 Task: For heading  Tahoma with underline.  font size for heading20,  'Change the font style of data to'Arial.  and font size to 12,  Change the alignment of both headline & data to Align left.  In the sheet  Innovate Sales review 
Action: Mouse moved to (64, 95)
Screenshot: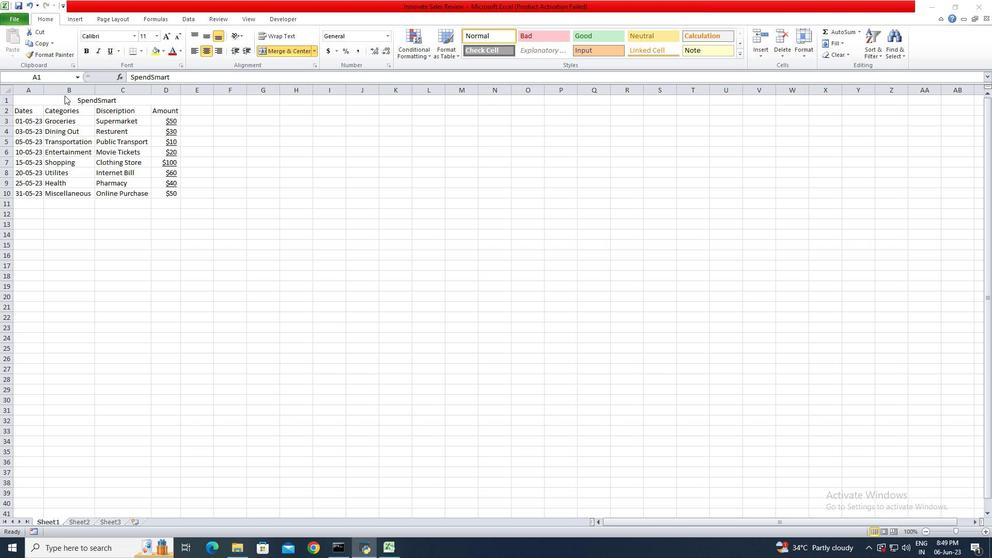 
Action: Mouse pressed left at (64, 95)
Screenshot: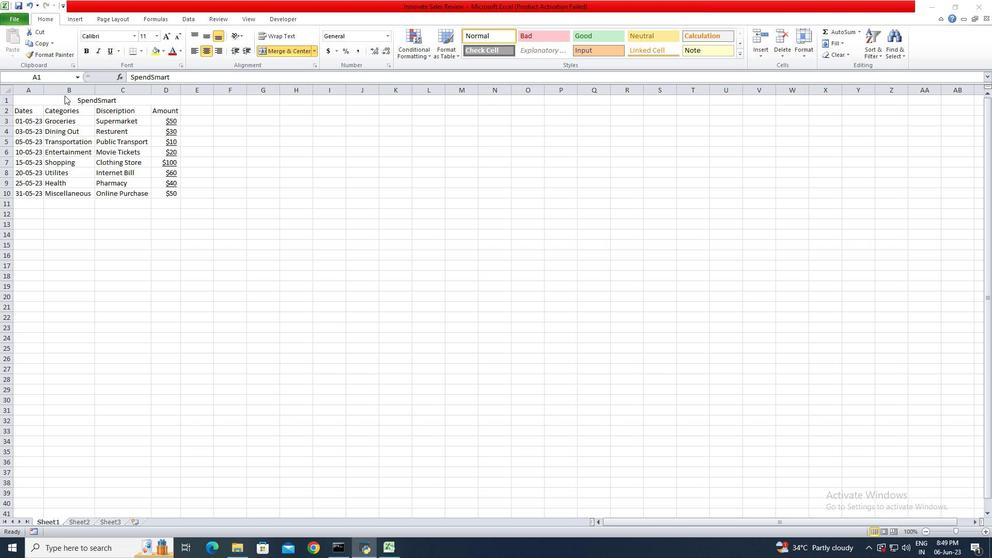 
Action: Mouse moved to (135, 36)
Screenshot: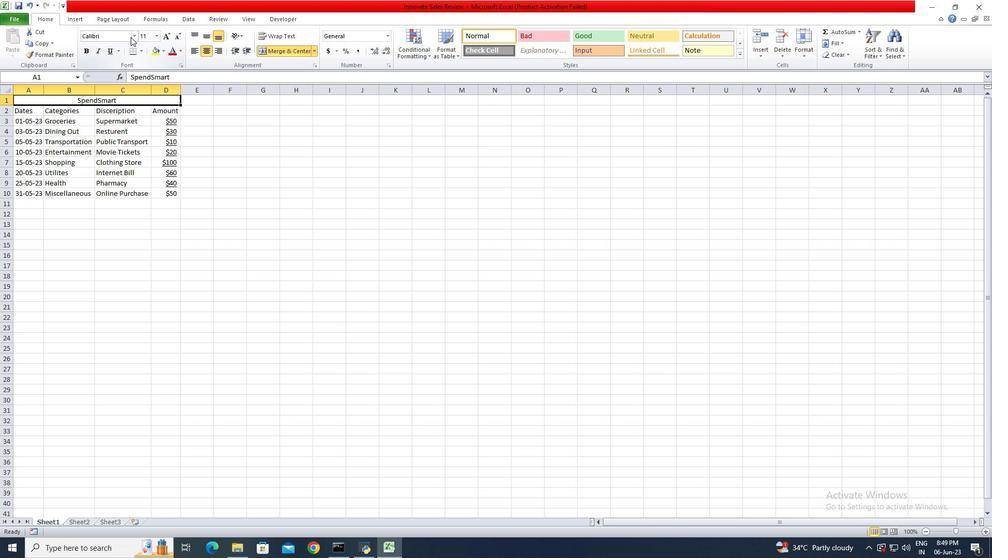 
Action: Mouse pressed left at (135, 36)
Screenshot: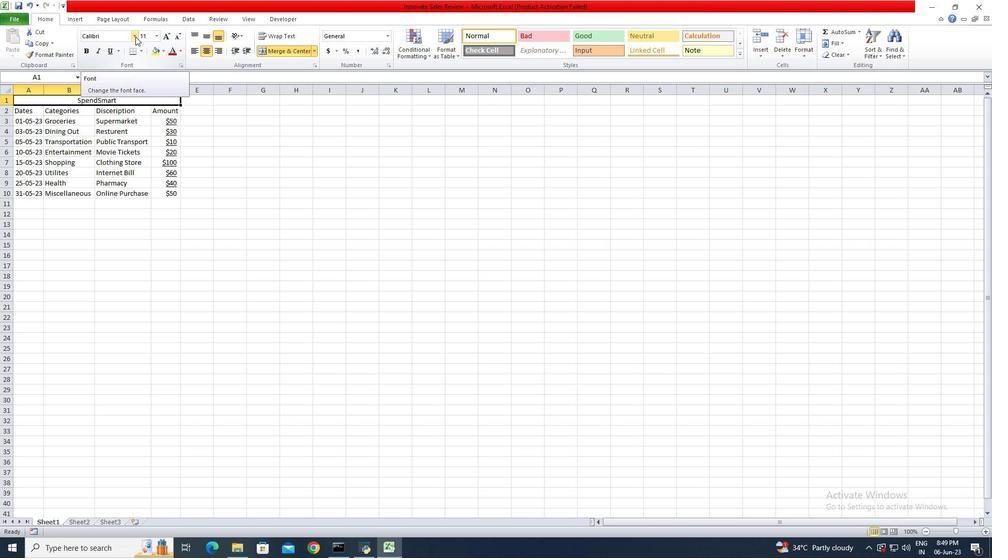 
Action: Mouse moved to (222, 81)
Screenshot: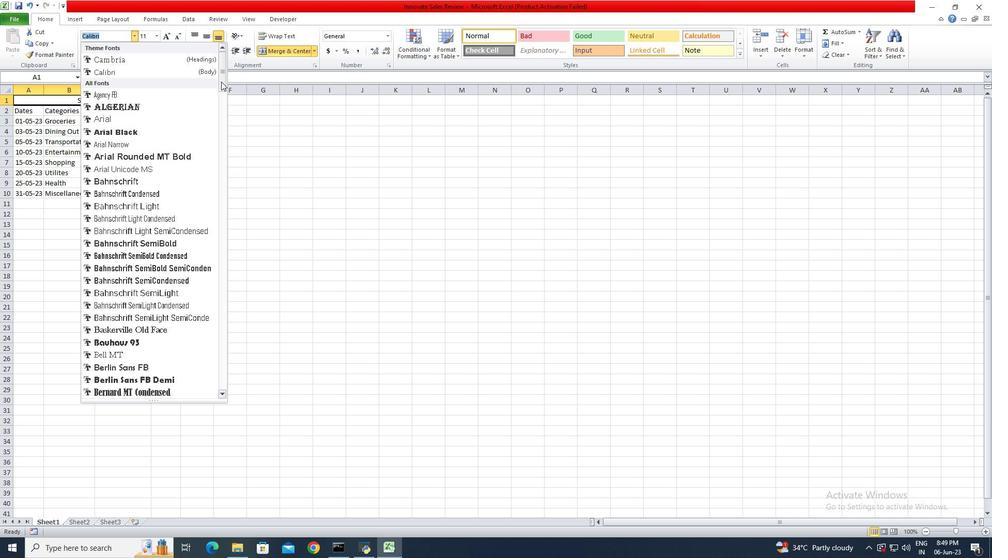 
Action: Mouse pressed left at (222, 81)
Screenshot: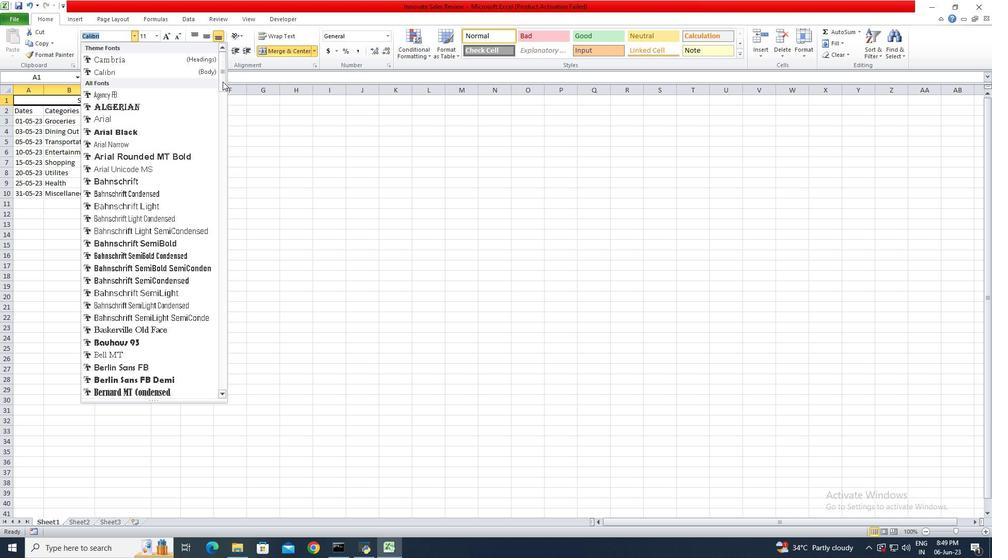 
Action: Mouse moved to (129, 165)
Screenshot: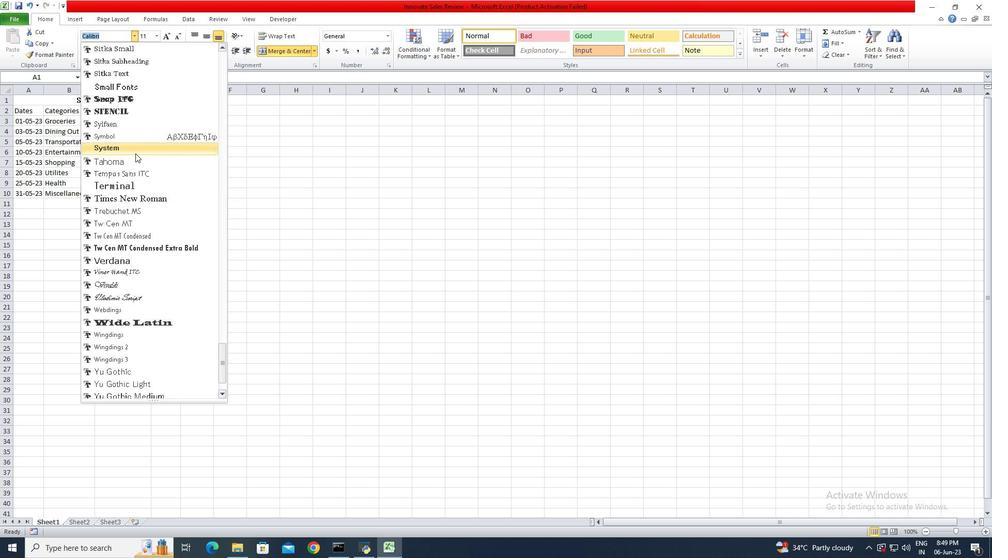 
Action: Mouse pressed left at (129, 165)
Screenshot: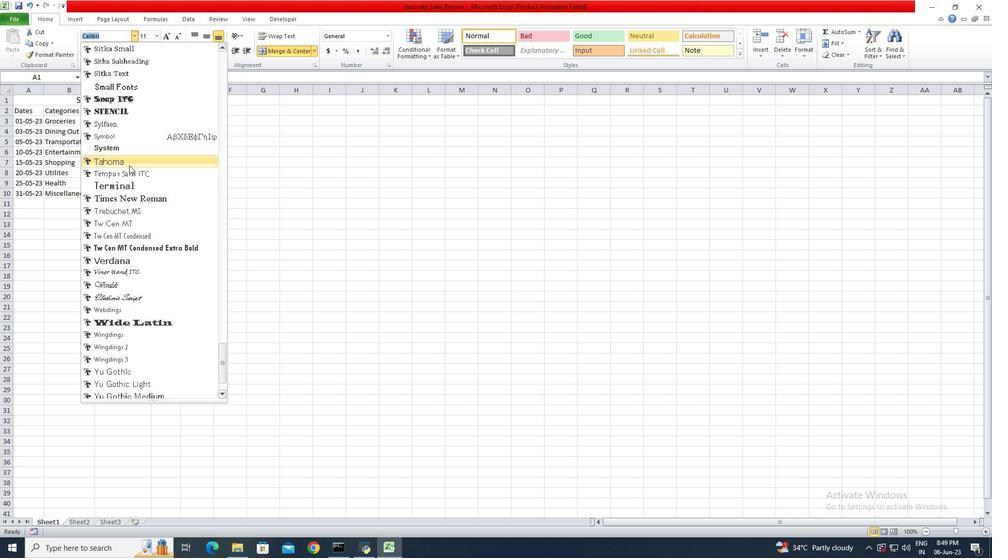
Action: Mouse moved to (112, 54)
Screenshot: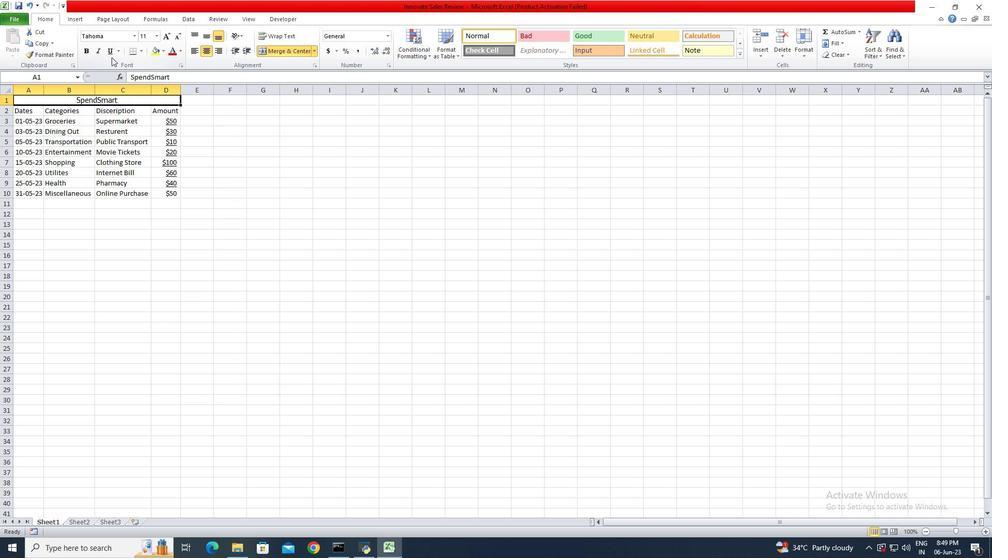 
Action: Mouse pressed left at (112, 54)
Screenshot: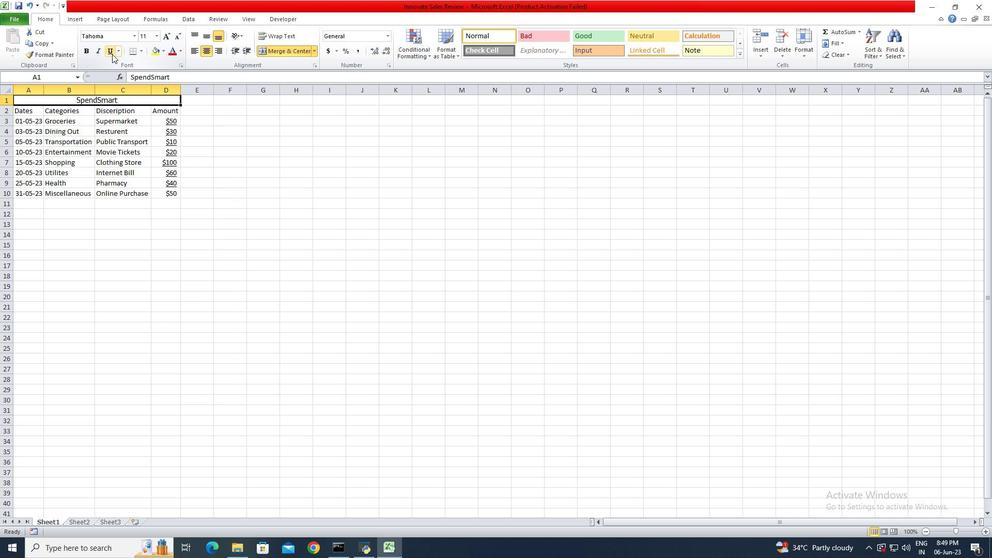 
Action: Mouse moved to (157, 38)
Screenshot: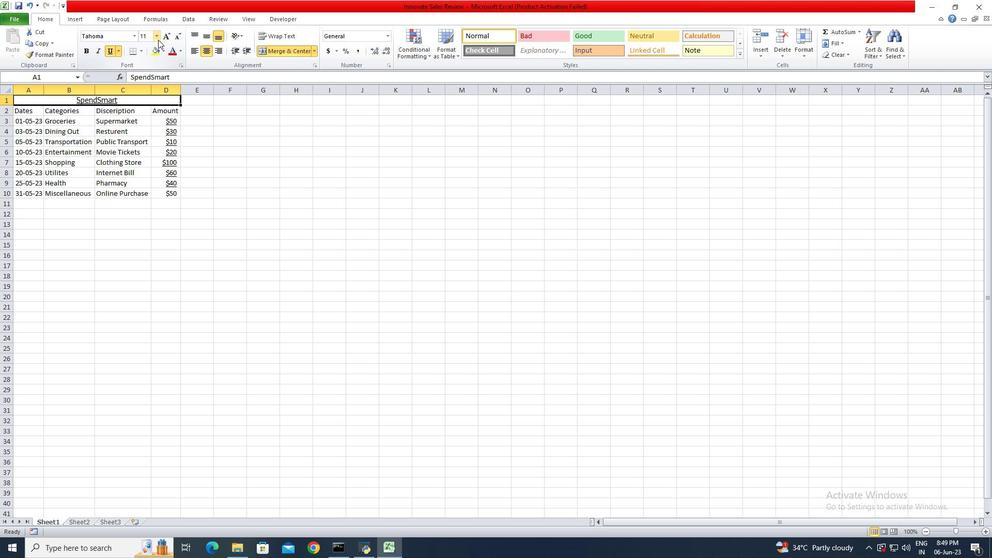 
Action: Mouse pressed left at (157, 38)
Screenshot: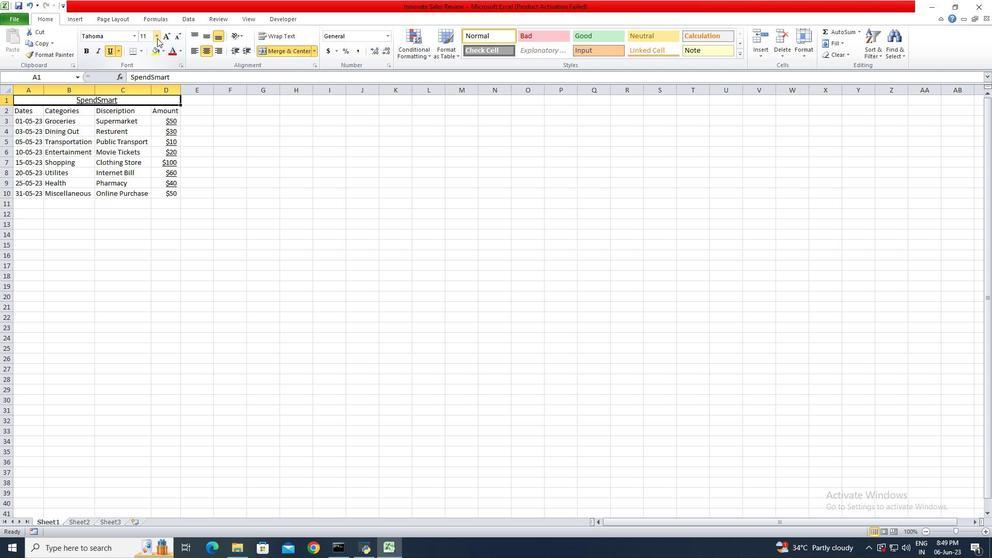 
Action: Mouse moved to (149, 117)
Screenshot: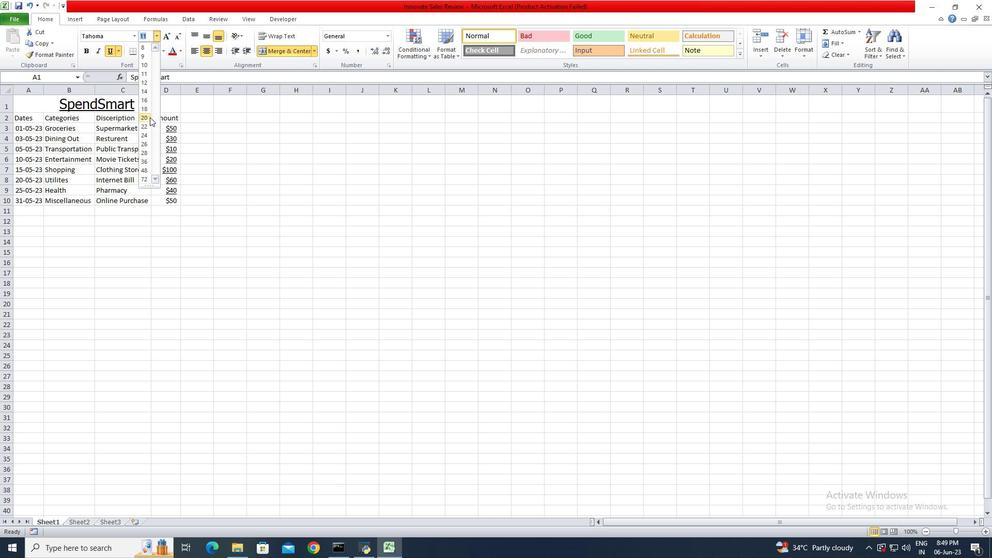 
Action: Mouse pressed left at (149, 117)
Screenshot: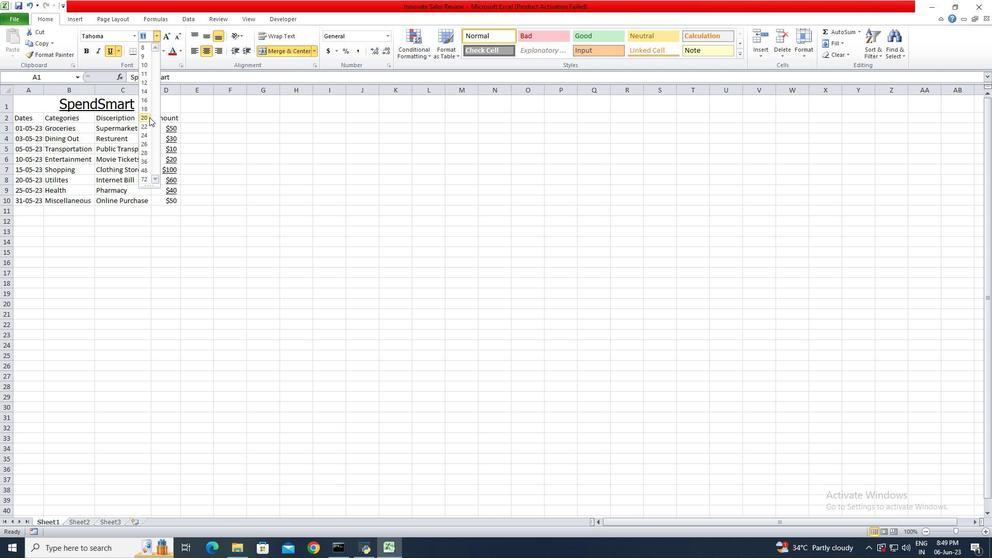 
Action: Mouse moved to (24, 117)
Screenshot: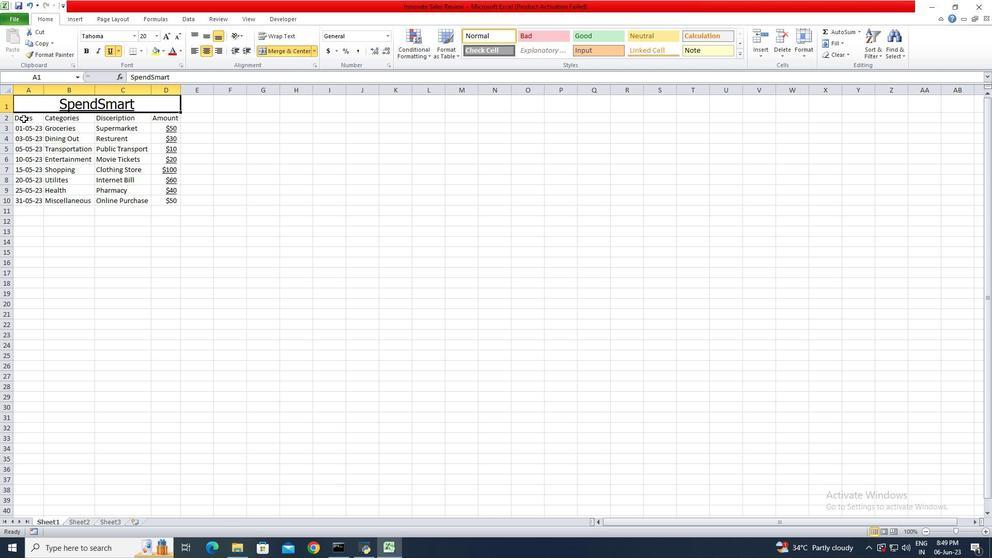 
Action: Mouse pressed left at (24, 117)
Screenshot: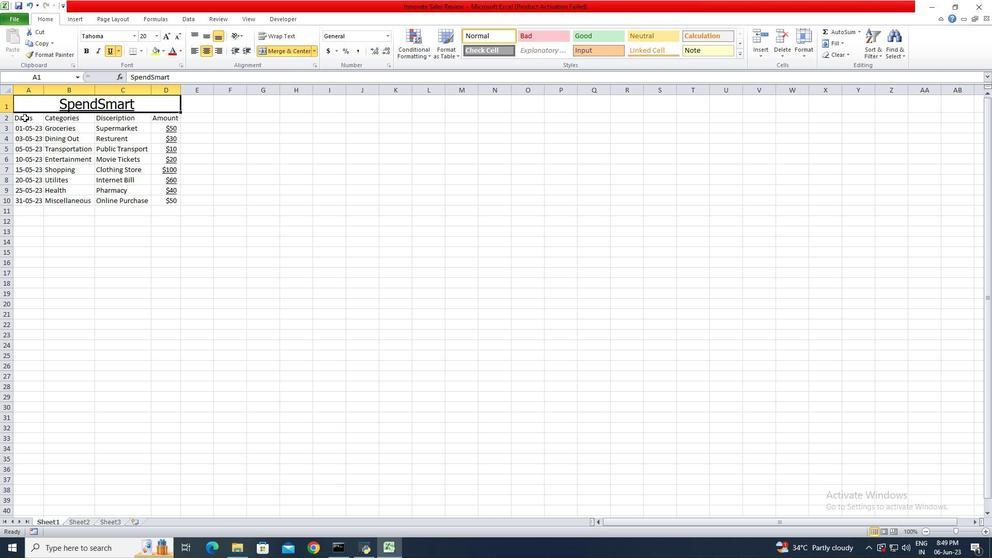 
Action: Mouse moved to (133, 35)
Screenshot: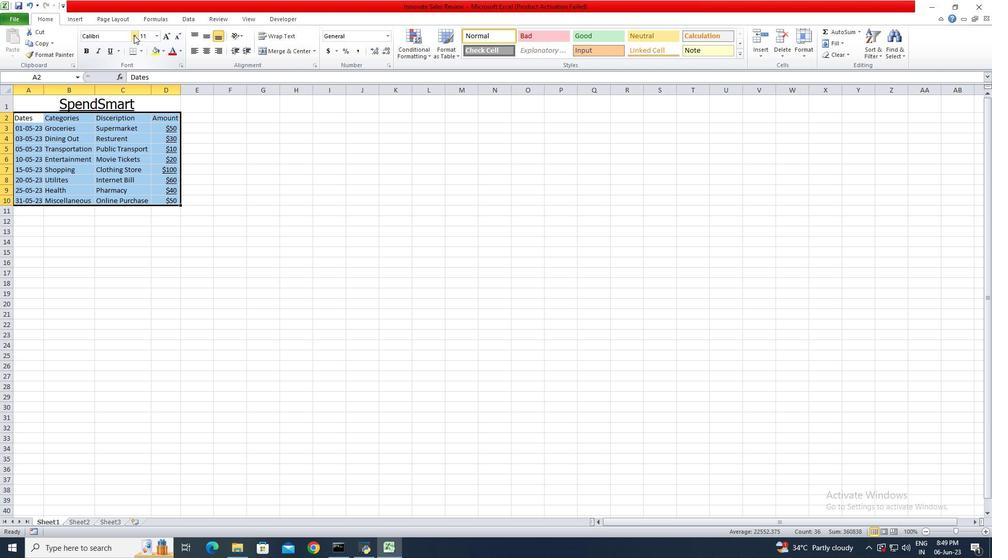 
Action: Mouse pressed left at (133, 35)
Screenshot: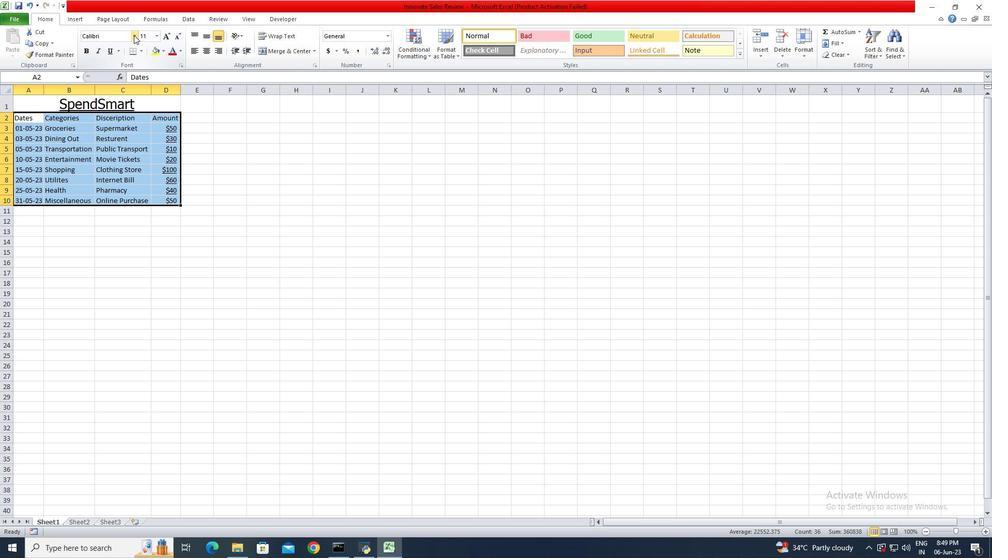 
Action: Mouse moved to (124, 119)
Screenshot: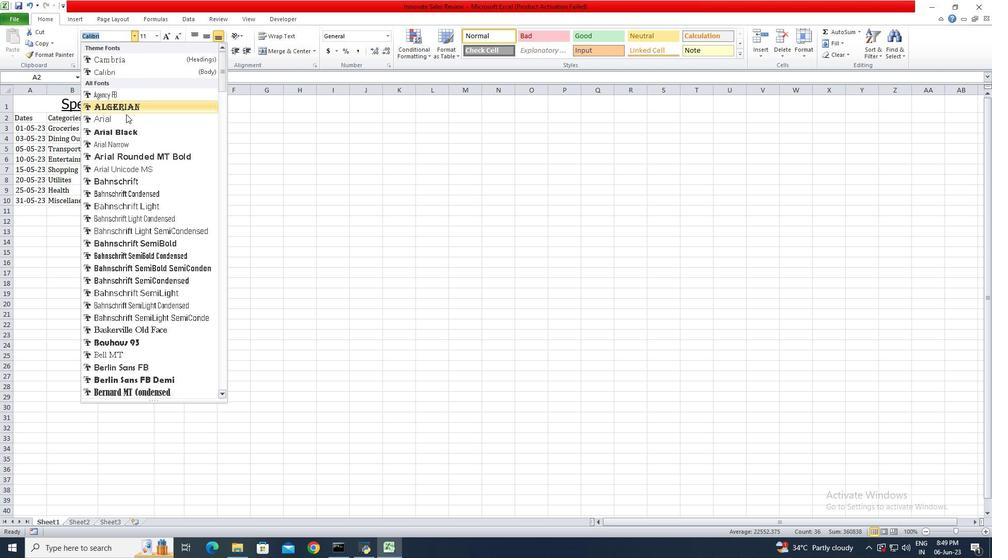 
Action: Mouse pressed left at (124, 119)
Screenshot: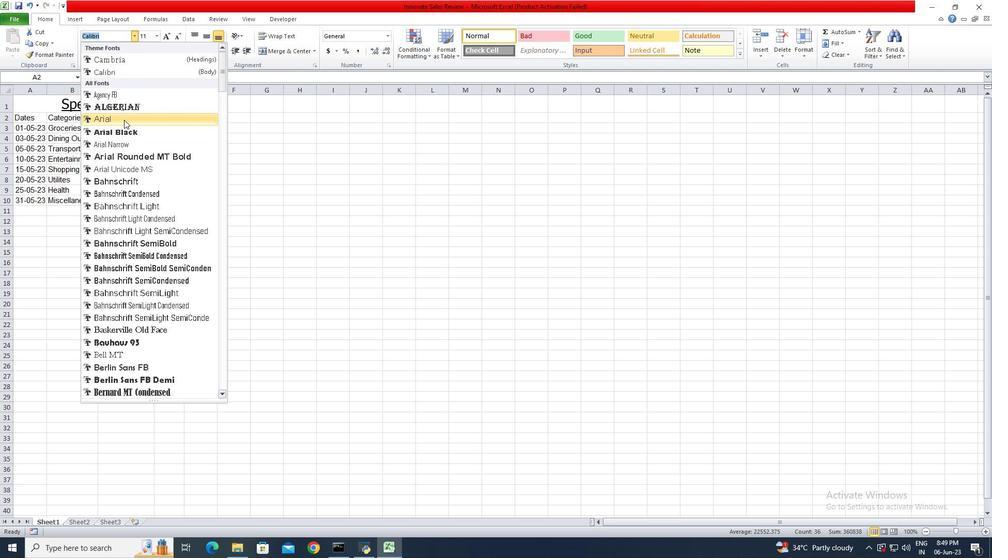 
Action: Mouse moved to (157, 33)
Screenshot: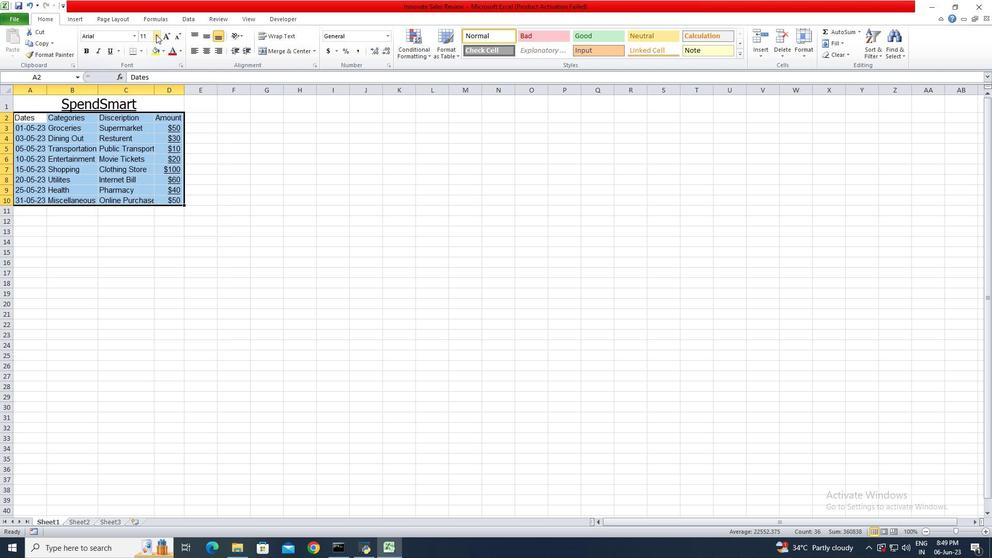 
Action: Mouse pressed left at (157, 33)
Screenshot: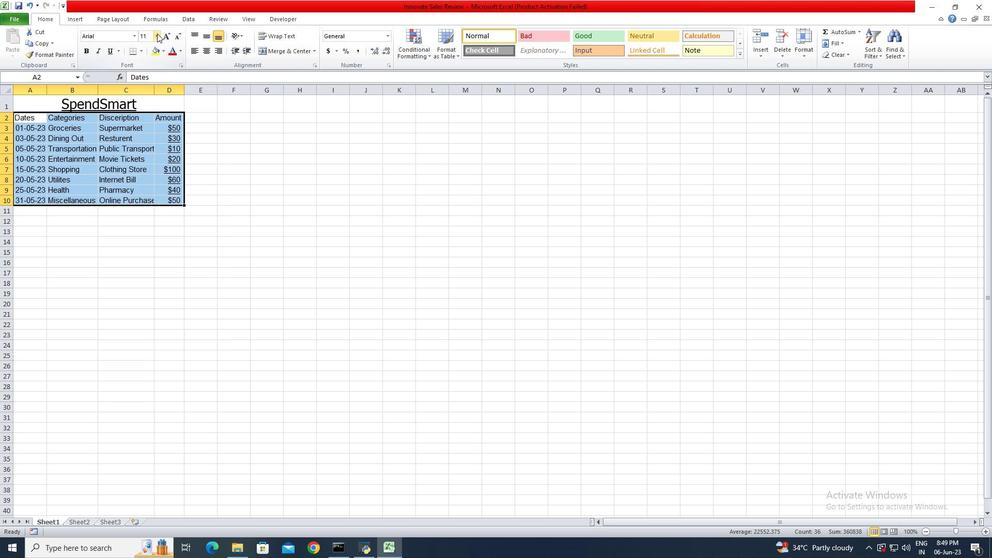 
Action: Mouse moved to (144, 79)
Screenshot: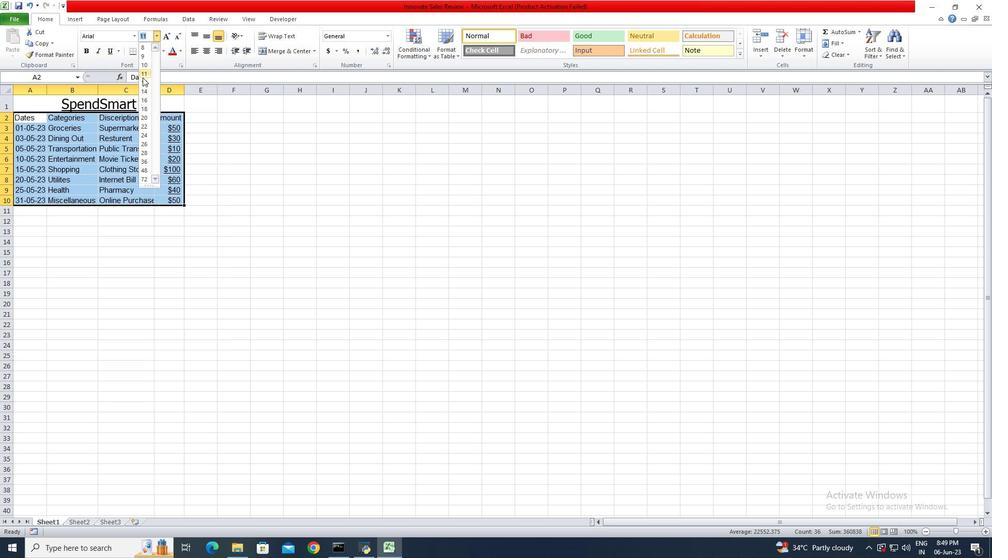 
Action: Mouse pressed left at (144, 79)
Screenshot: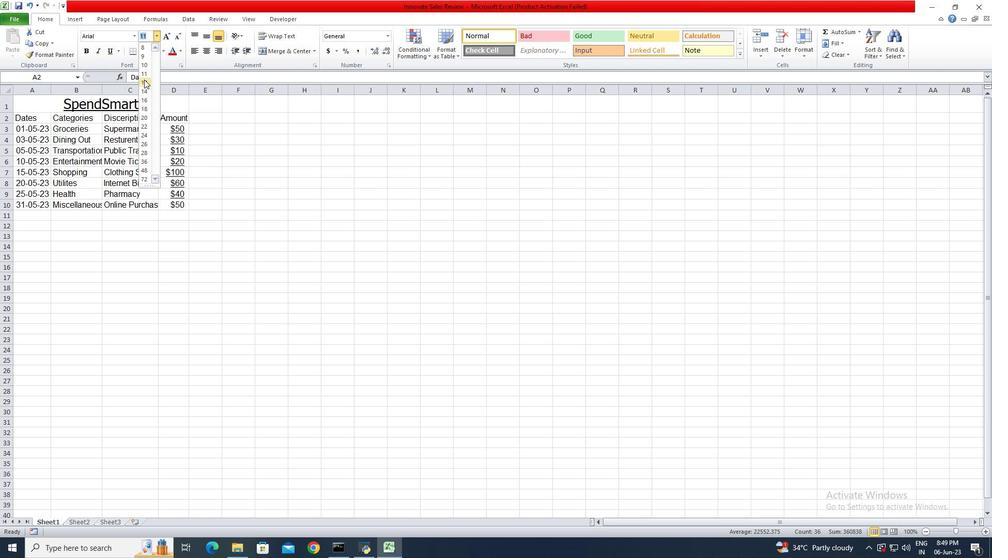 
Action: Mouse moved to (99, 88)
Screenshot: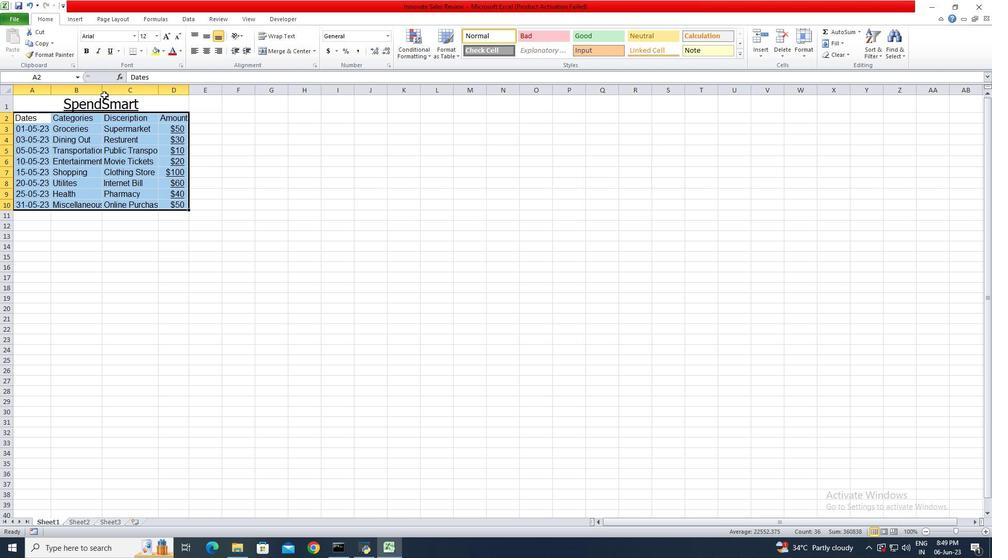 
Action: Mouse pressed left at (99, 88)
Screenshot: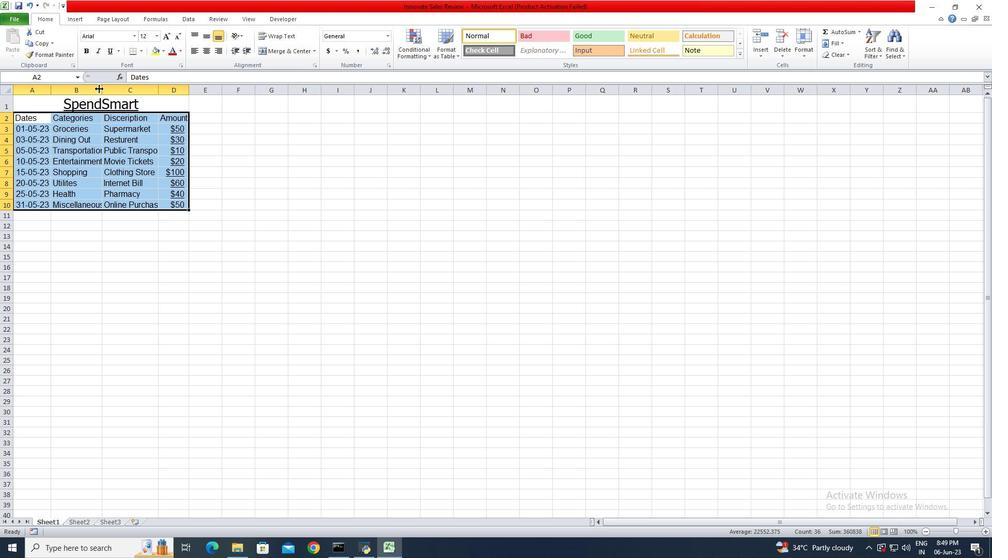 
Action: Mouse pressed left at (99, 88)
Screenshot: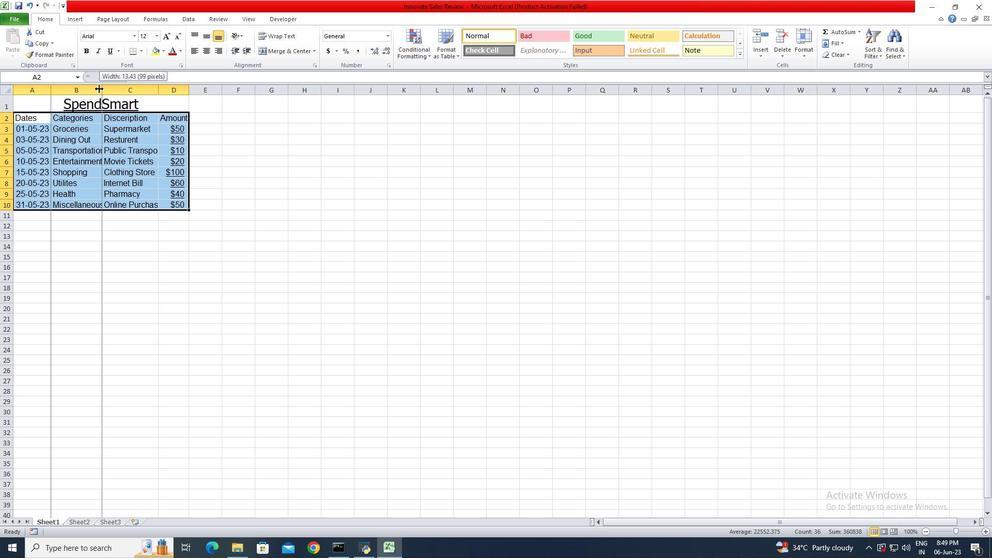 
Action: Mouse moved to (161, 88)
Screenshot: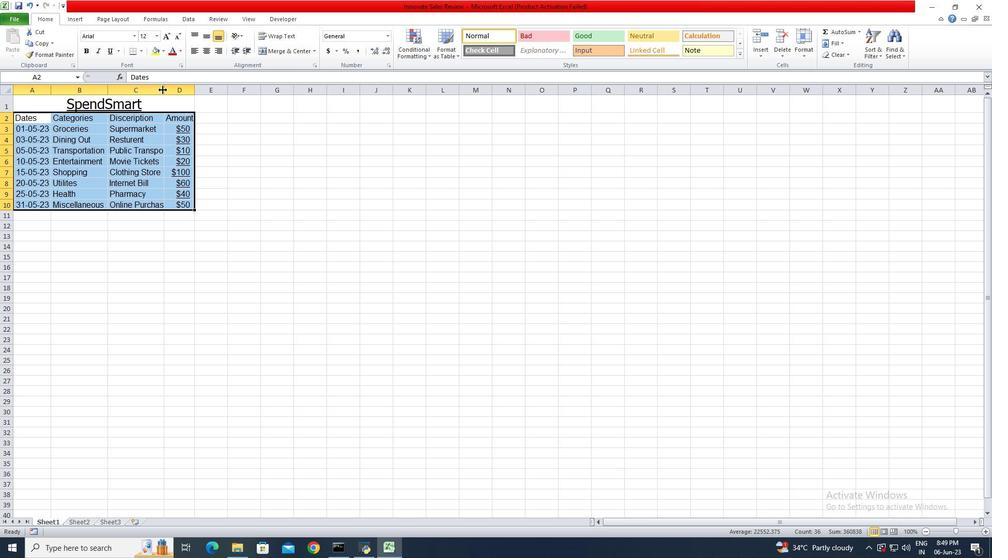 
Action: Mouse pressed left at (161, 88)
Screenshot: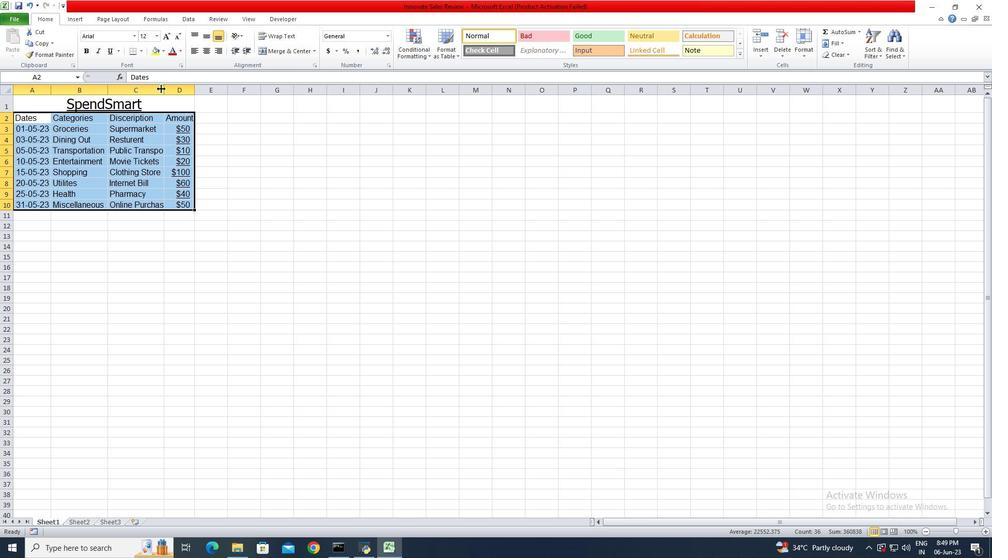 
Action: Mouse pressed left at (161, 88)
Screenshot: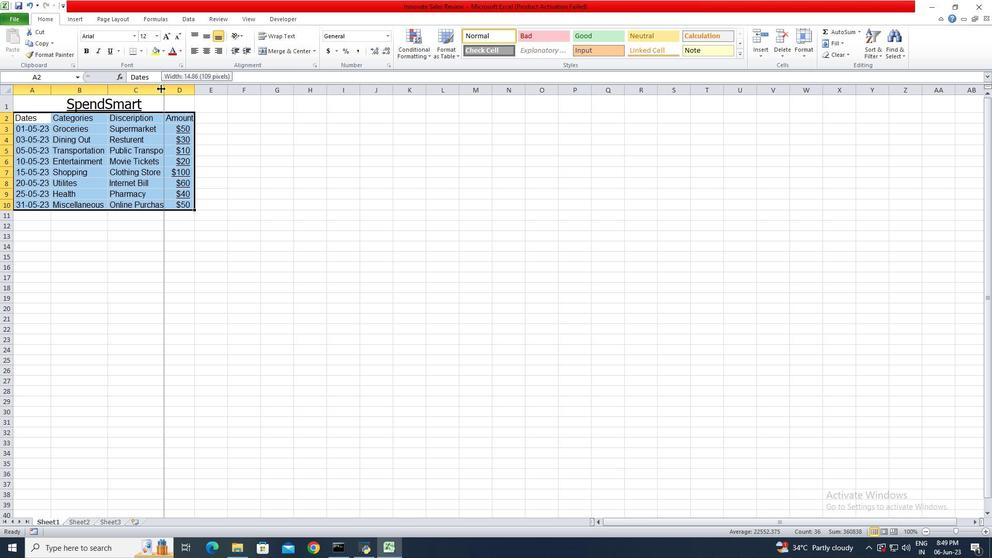 
Action: Mouse moved to (38, 105)
Screenshot: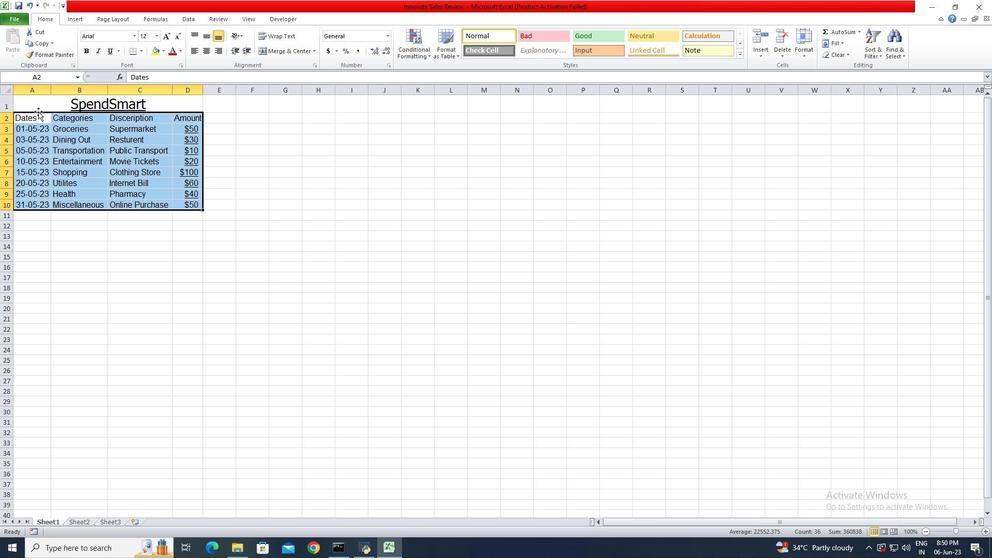 
Action: Mouse pressed left at (38, 105)
Screenshot: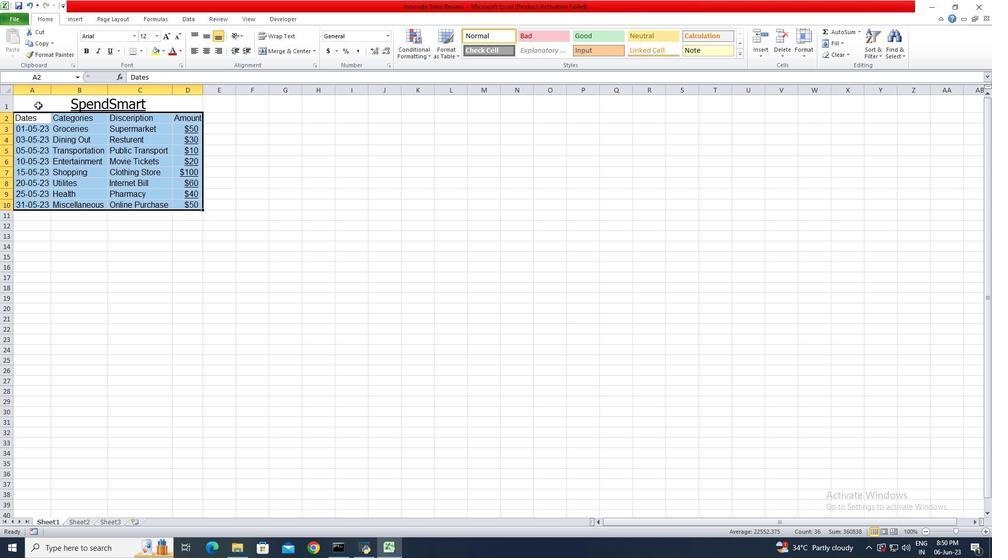 
Action: Mouse moved to (191, 51)
Screenshot: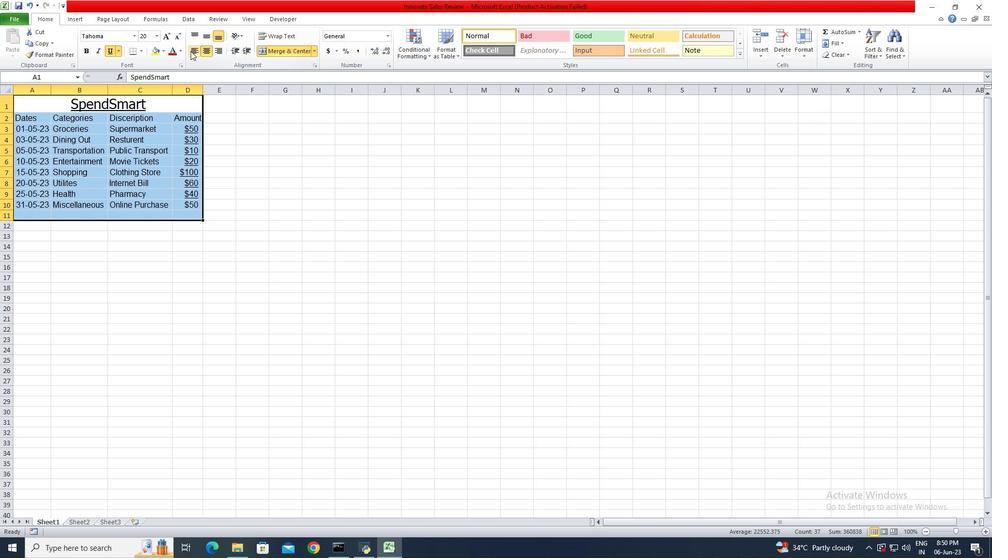 
Action: Mouse pressed left at (191, 51)
Screenshot: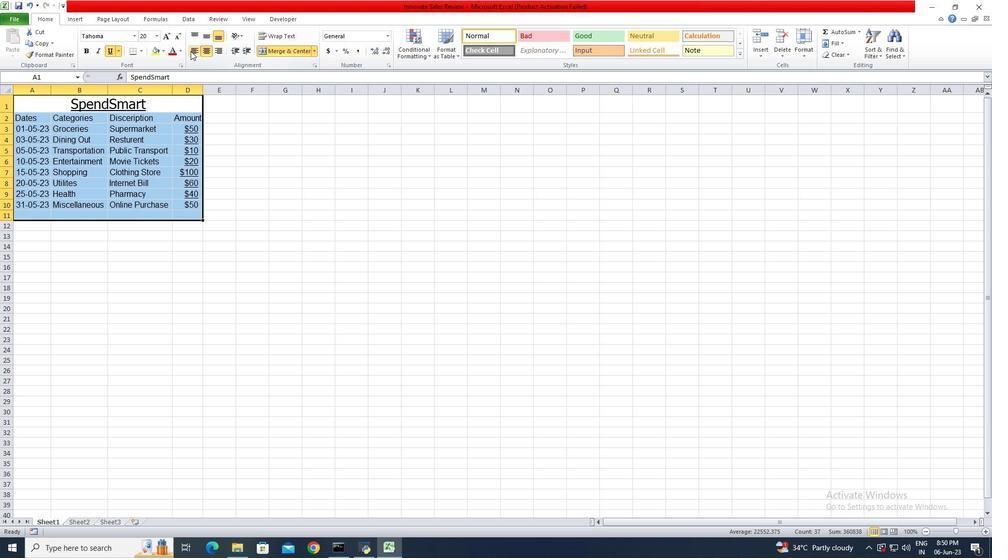 
Action: Mouse moved to (20, 14)
Screenshot: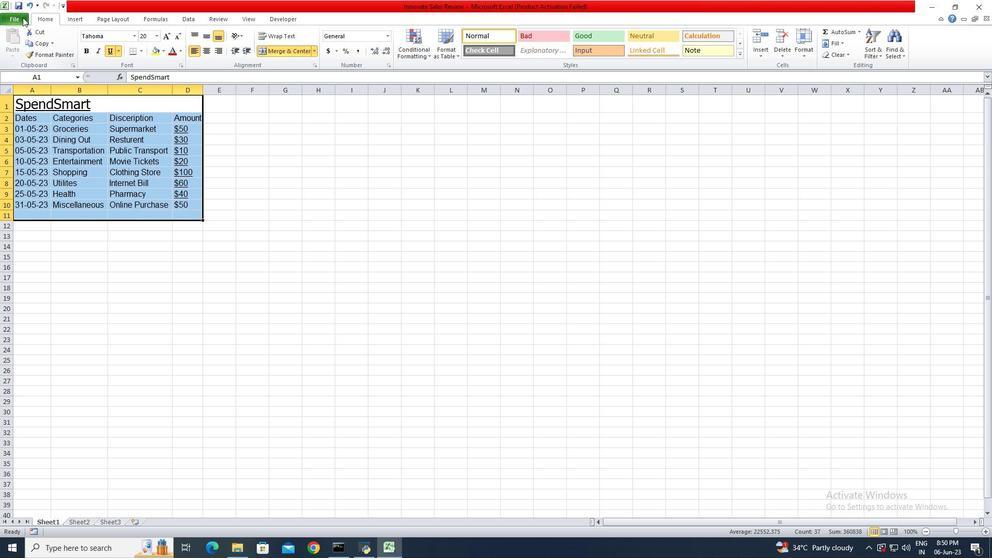 
Action: Mouse pressed left at (20, 14)
Screenshot: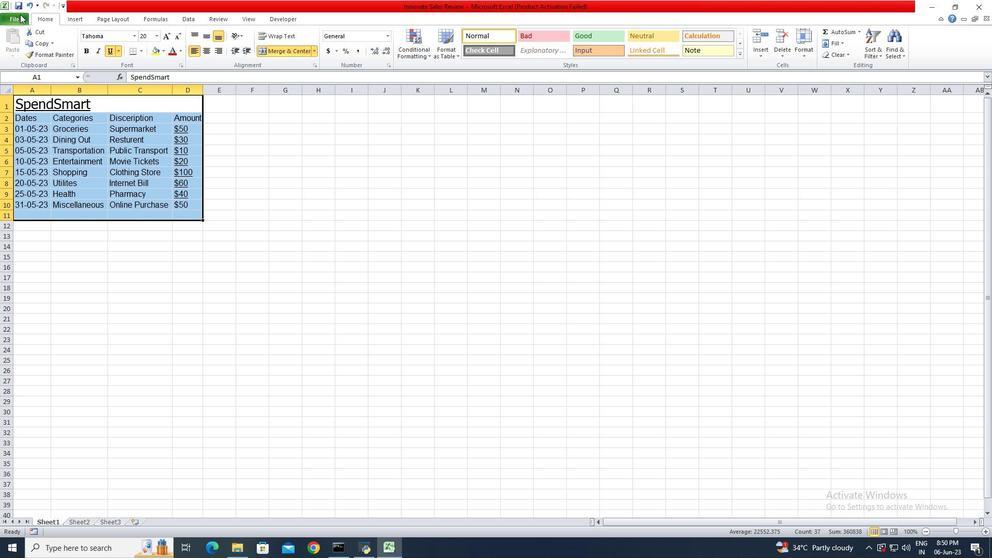 
Action: Mouse moved to (33, 37)
Screenshot: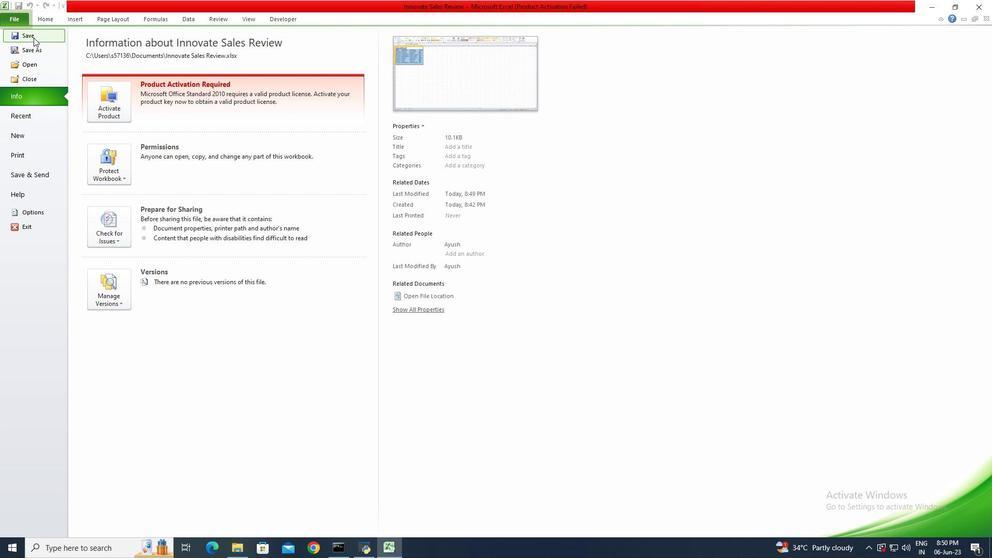 
Action: Mouse pressed left at (33, 37)
Screenshot: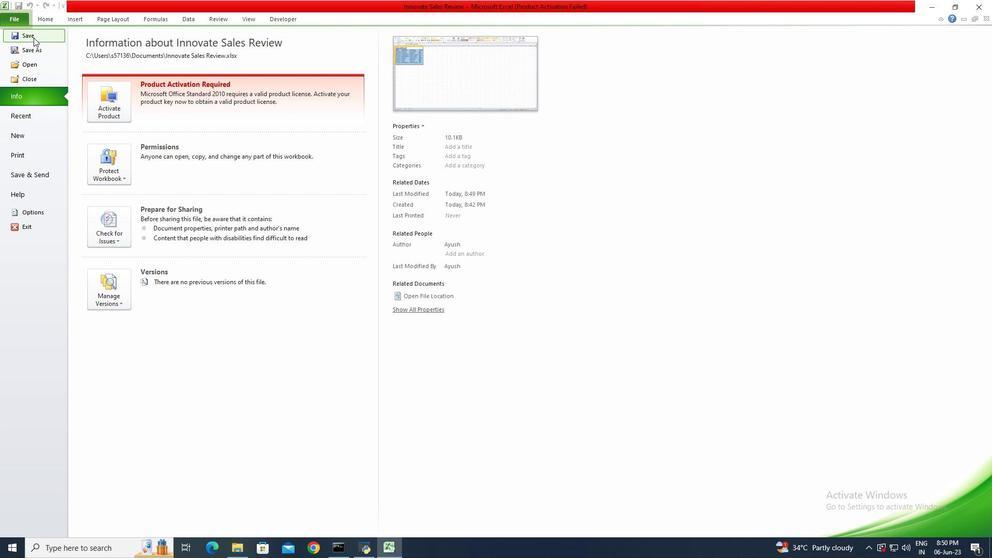 
Action: Mouse moved to (24, 103)
Screenshot: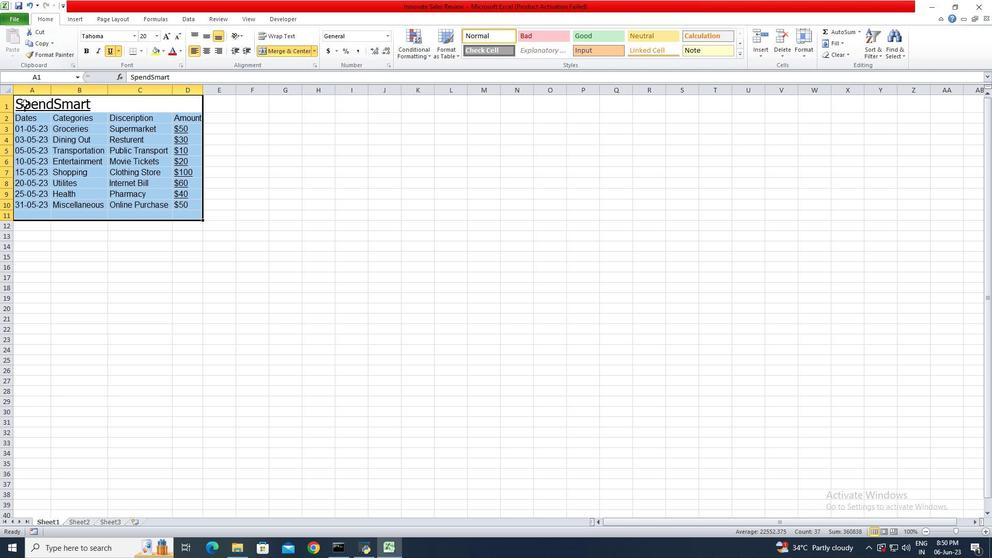 
